 Task: Learn more about "searching for the perfect luxury property".
Action: Mouse moved to (336, 120)
Screenshot: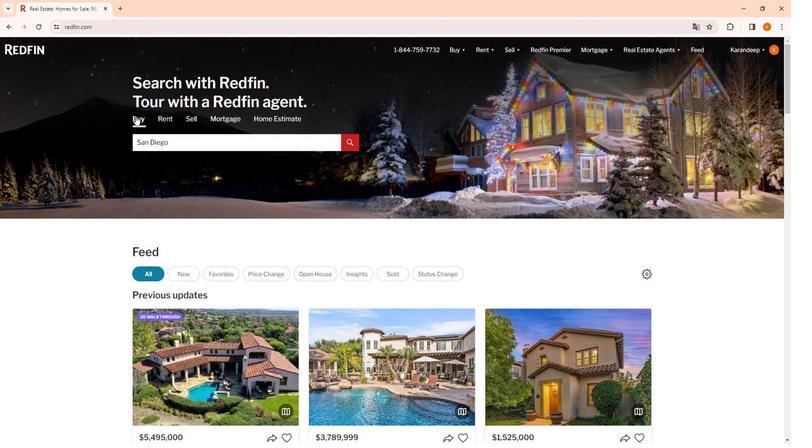 
Action: Mouse pressed left at (336, 120)
Screenshot: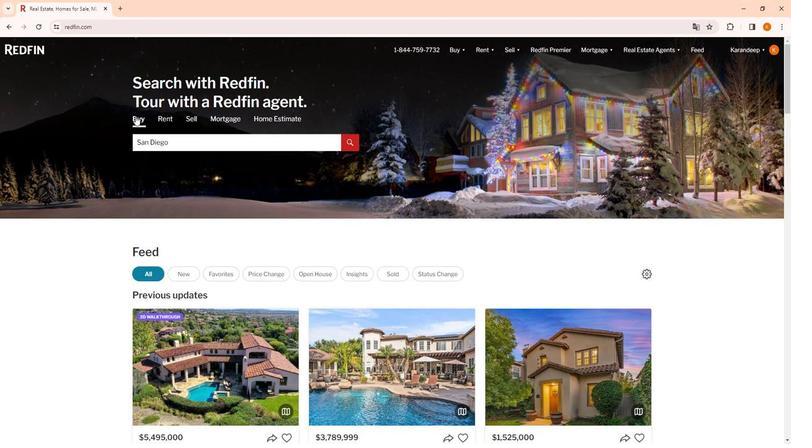 
Action: Mouse moved to (425, 147)
Screenshot: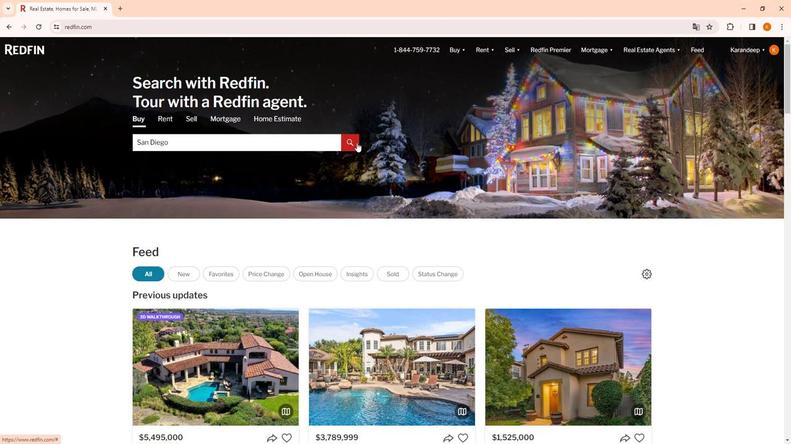 
Action: Mouse pressed left at (425, 147)
Screenshot: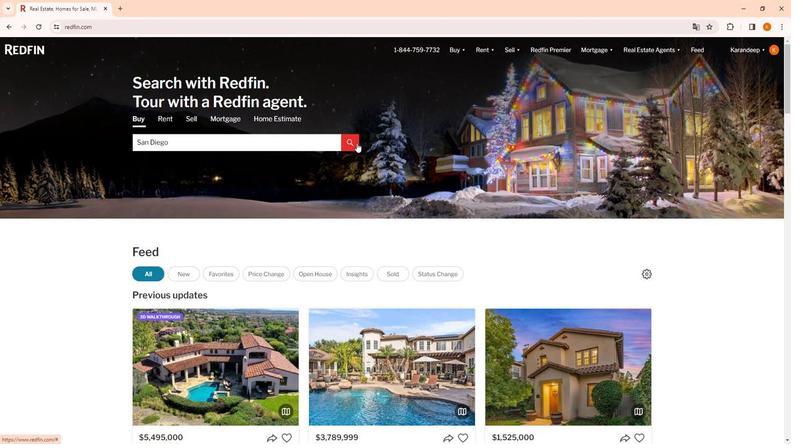 
Action: Mouse moved to (468, 55)
Screenshot: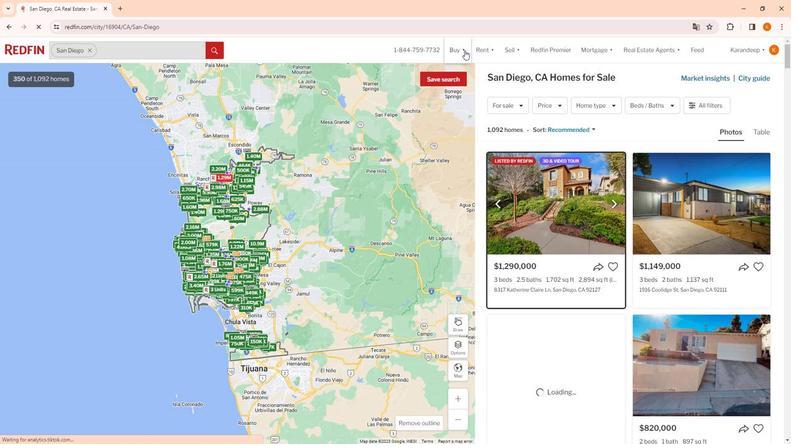 
Action: Mouse pressed left at (468, 55)
Screenshot: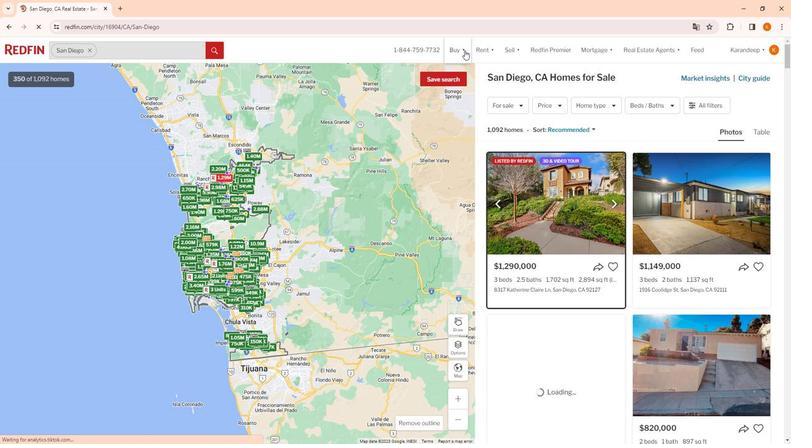 
Action: Mouse moved to (537, 149)
Screenshot: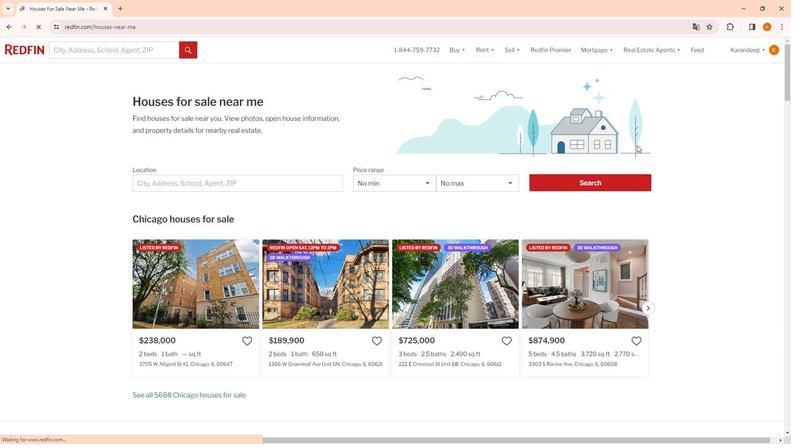
Action: Mouse scrolled (537, 149) with delta (0, 0)
Screenshot: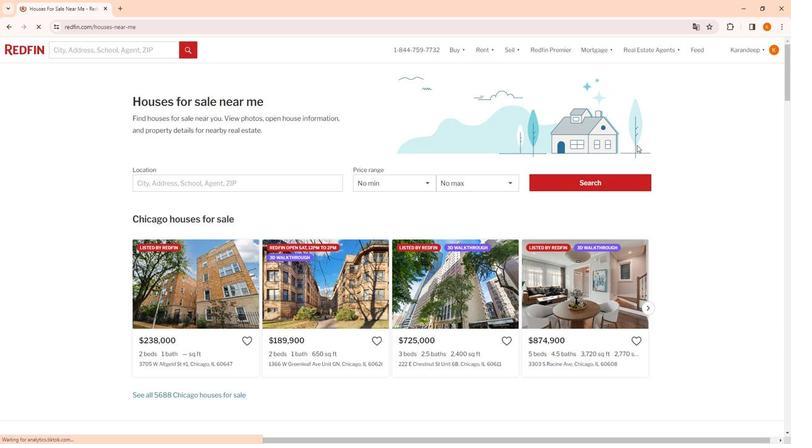 
Action: Mouse scrolled (537, 149) with delta (0, 0)
Screenshot: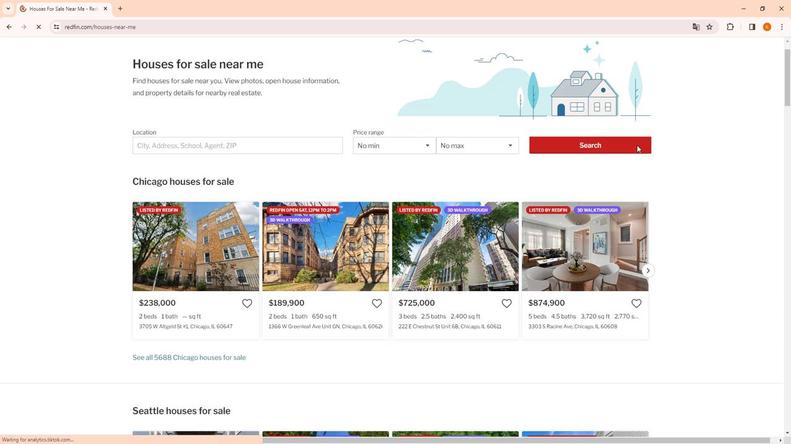
Action: Mouse moved to (493, 127)
Screenshot: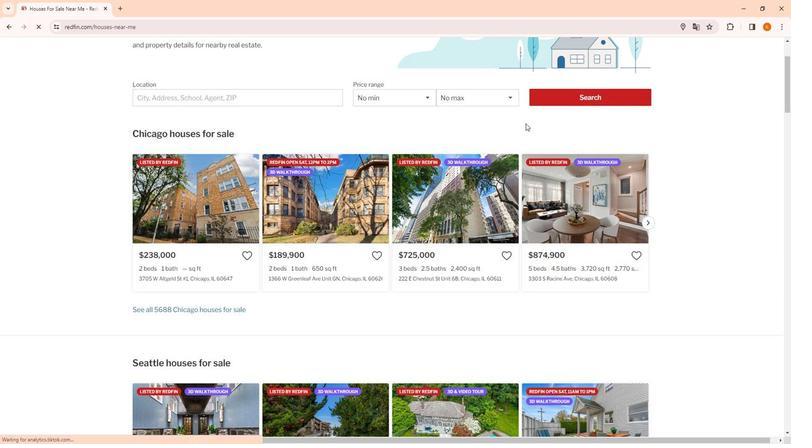 
Action: Mouse scrolled (493, 128) with delta (0, 0)
Screenshot: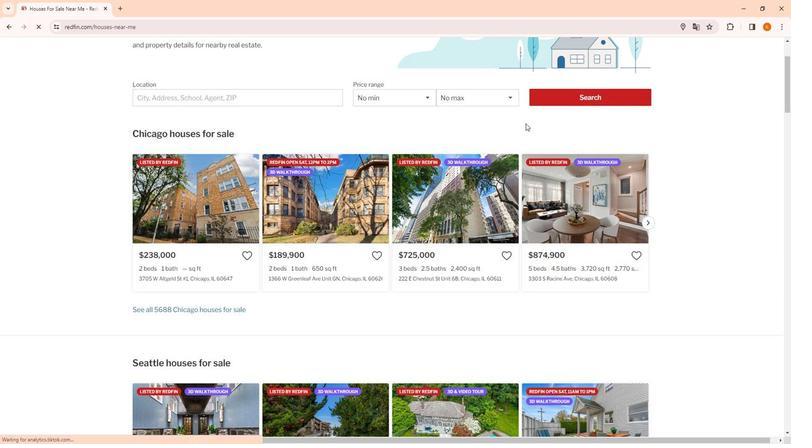 
Action: Mouse moved to (492, 127)
Screenshot: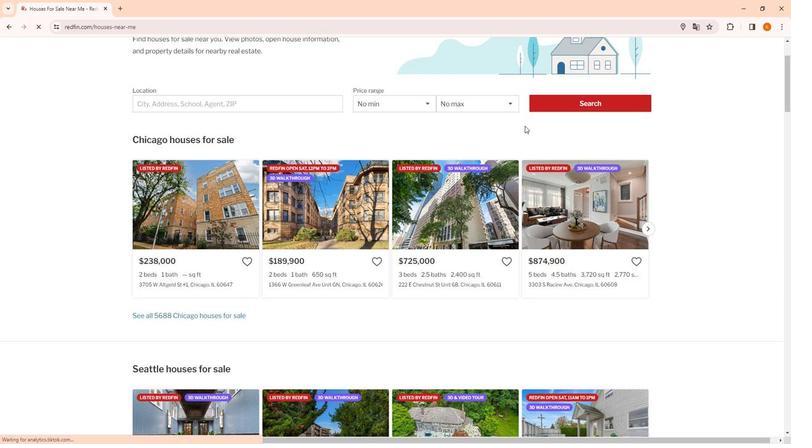 
Action: Mouse scrolled (492, 128) with delta (0, 0)
Screenshot: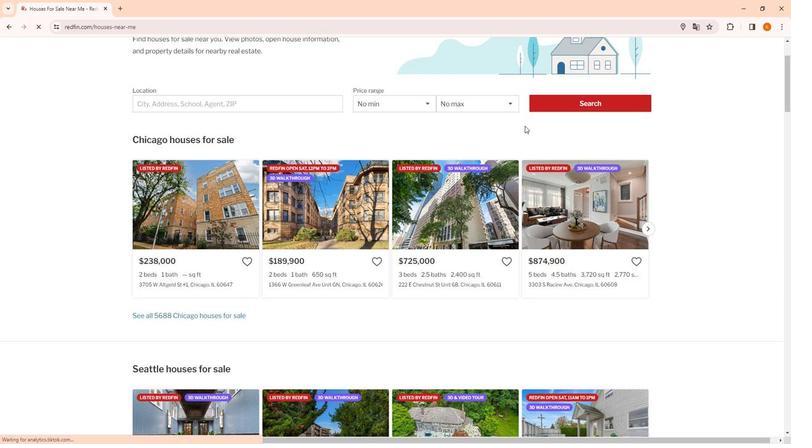 
Action: Mouse moved to (492, 129)
Screenshot: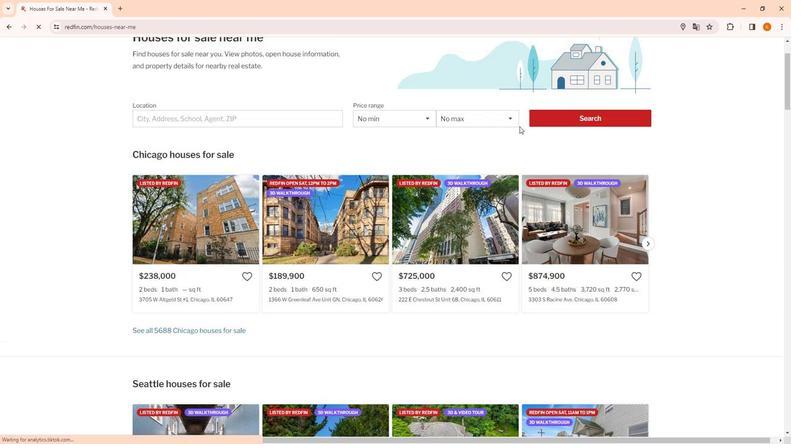 
Action: Mouse scrolled (492, 130) with delta (0, 0)
Screenshot: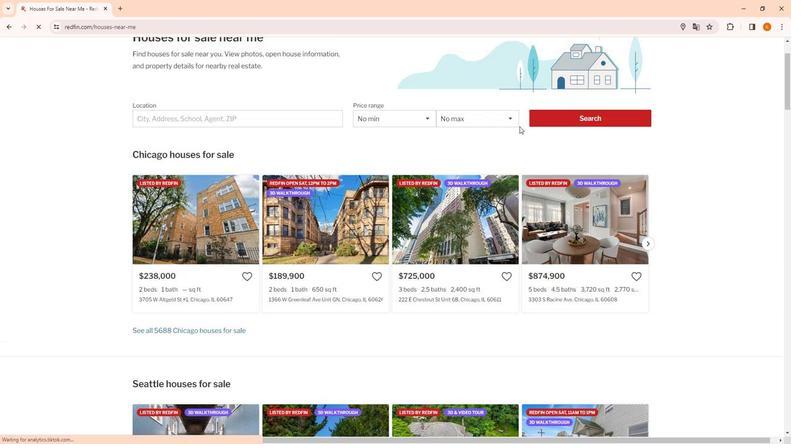 
Action: Mouse moved to (491, 131)
Screenshot: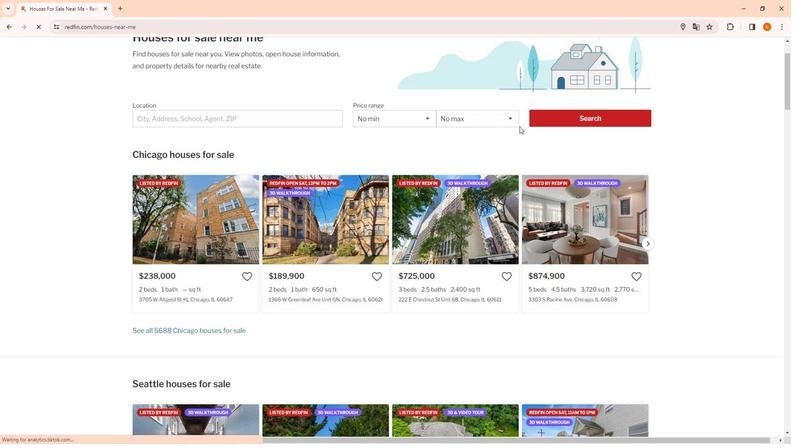 
Action: Mouse scrolled (491, 131) with delta (0, 0)
Screenshot: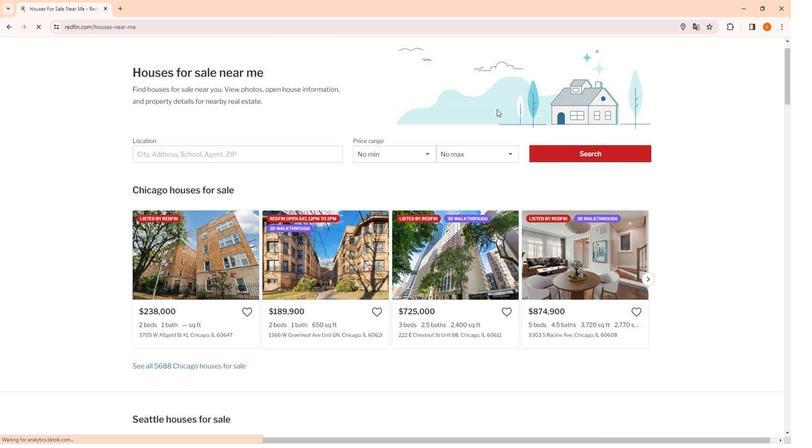 
Action: Mouse moved to (474, 98)
Screenshot: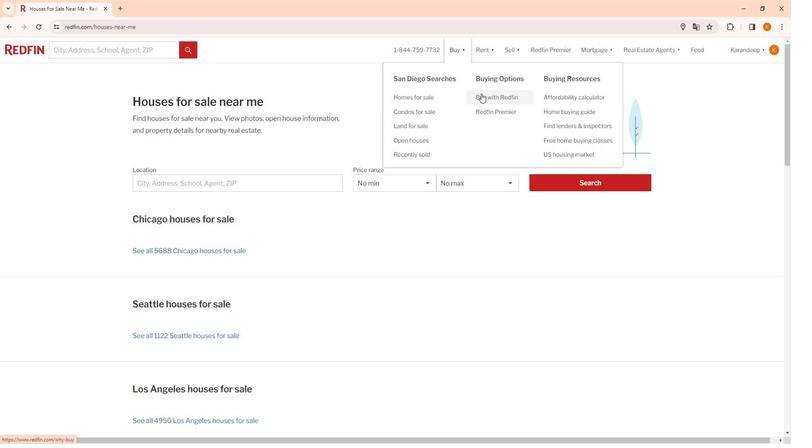 
Action: Mouse pressed left at (474, 98)
Screenshot: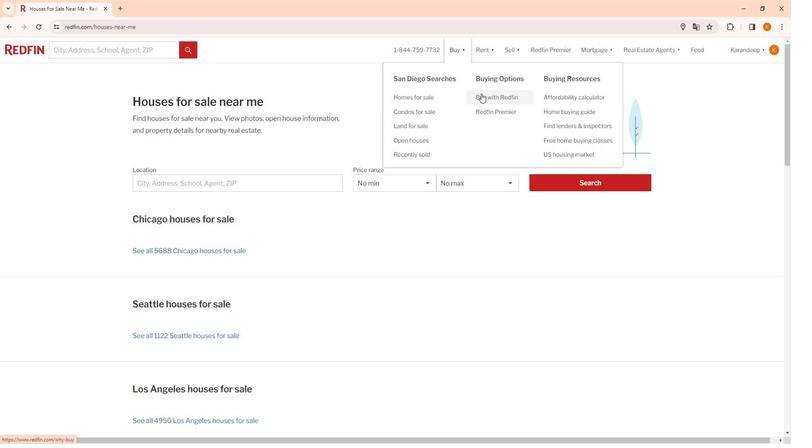 
Action: Mouse moved to (398, 206)
Screenshot: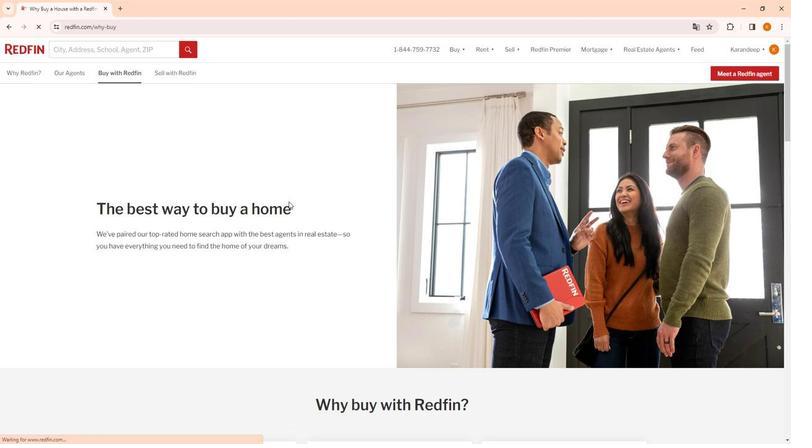 
Action: Mouse scrolled (398, 205) with delta (0, 0)
Screenshot: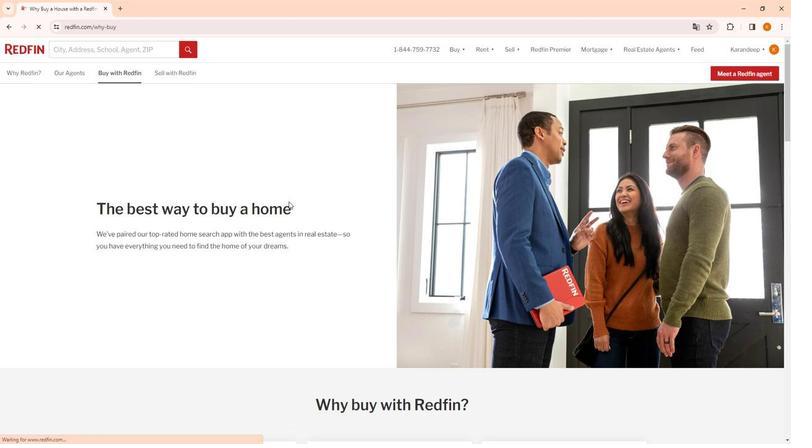 
Action: Mouse scrolled (398, 205) with delta (0, 0)
Screenshot: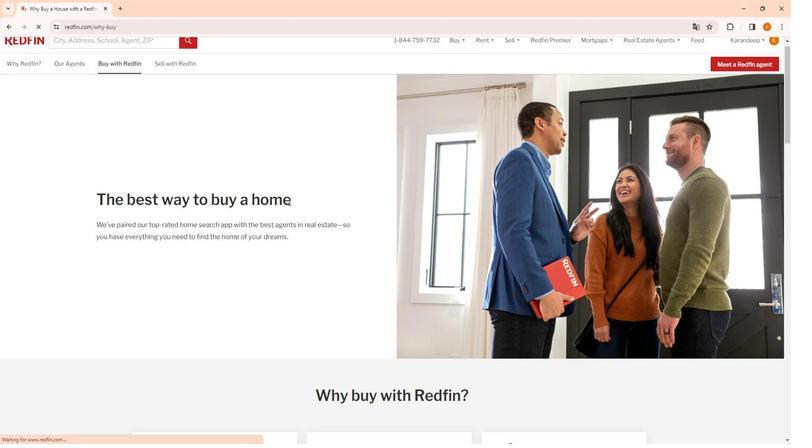 
Action: Mouse moved to (398, 206)
Screenshot: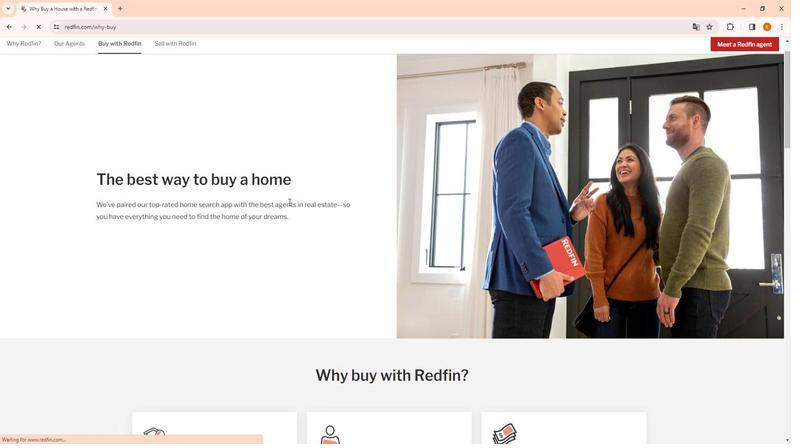 
Action: Mouse scrolled (398, 206) with delta (0, 0)
Screenshot: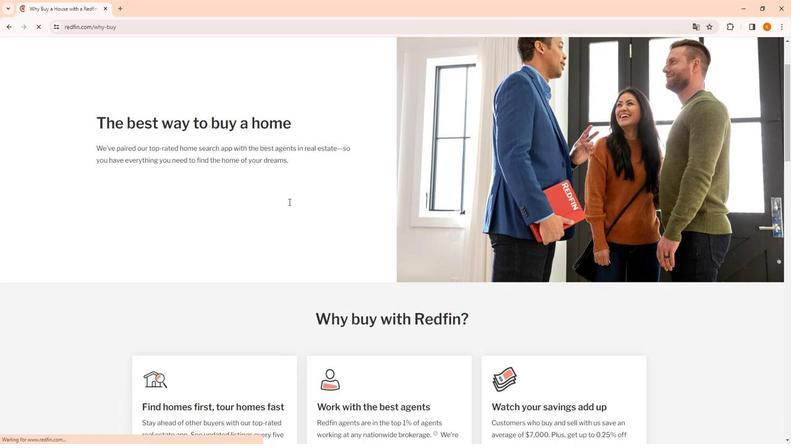 
Action: Mouse scrolled (398, 206) with delta (0, 0)
Screenshot: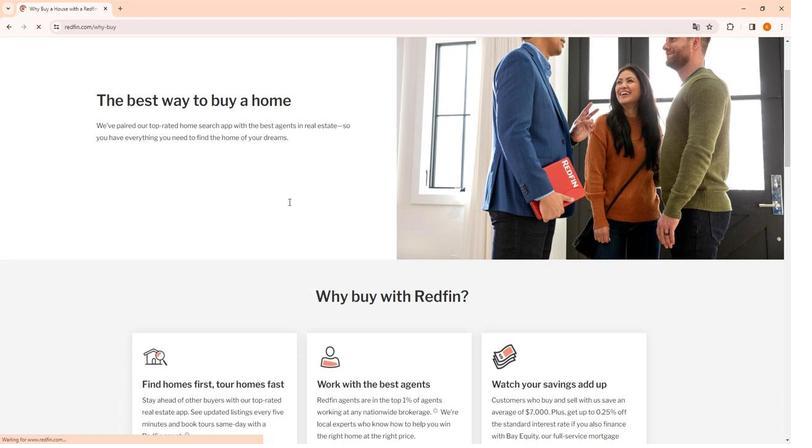 
Action: Mouse moved to (398, 206)
Screenshot: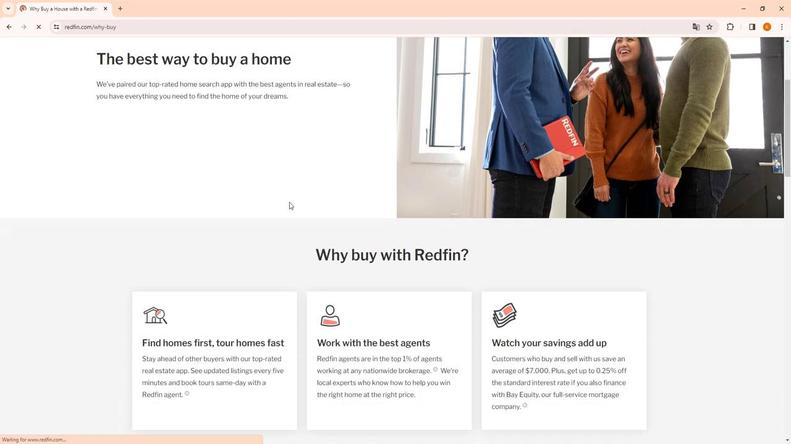 
Action: Mouse scrolled (398, 206) with delta (0, 0)
Screenshot: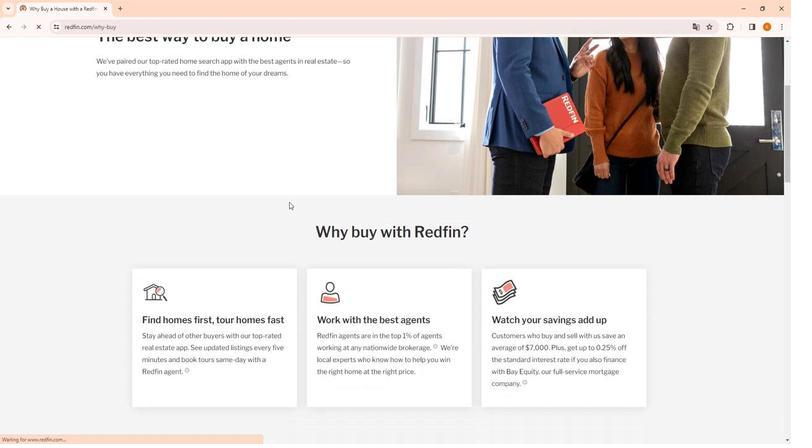 
Action: Mouse scrolled (398, 206) with delta (0, 0)
Screenshot: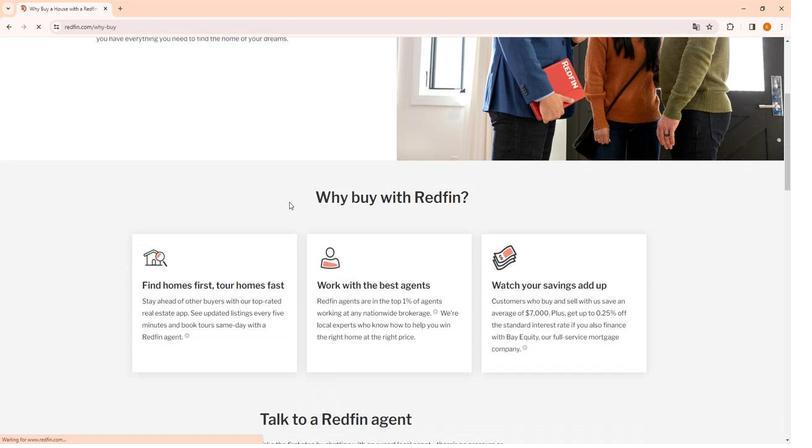 
Action: Mouse scrolled (398, 206) with delta (0, 0)
Screenshot: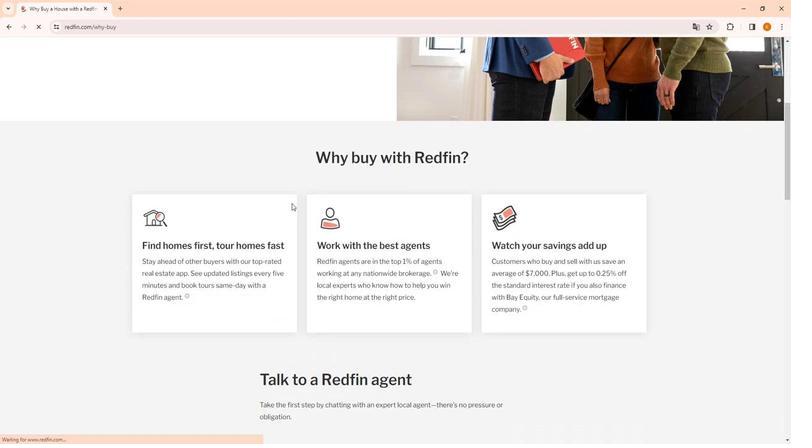
Action: Mouse moved to (399, 208)
Screenshot: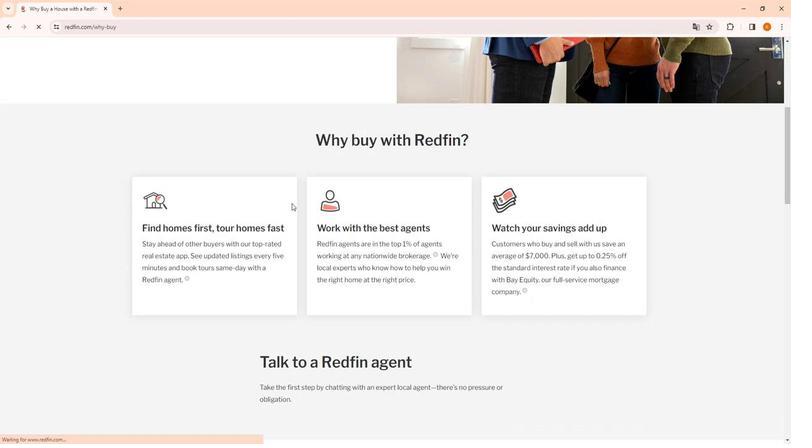 
Action: Mouse scrolled (399, 207) with delta (0, 0)
Screenshot: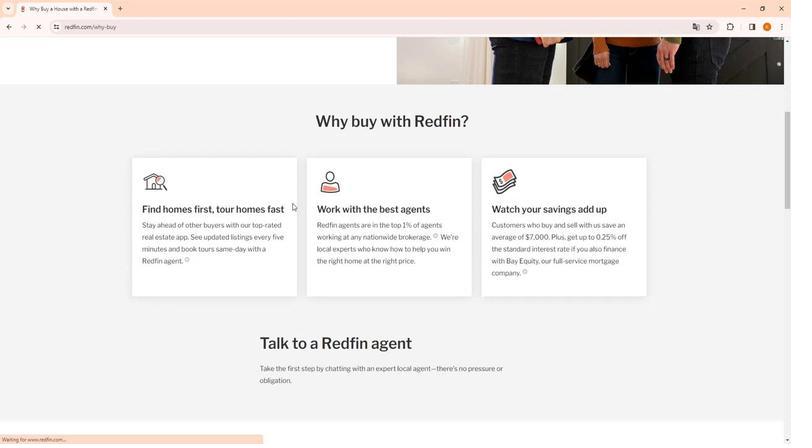 
Action: Mouse moved to (399, 209)
Screenshot: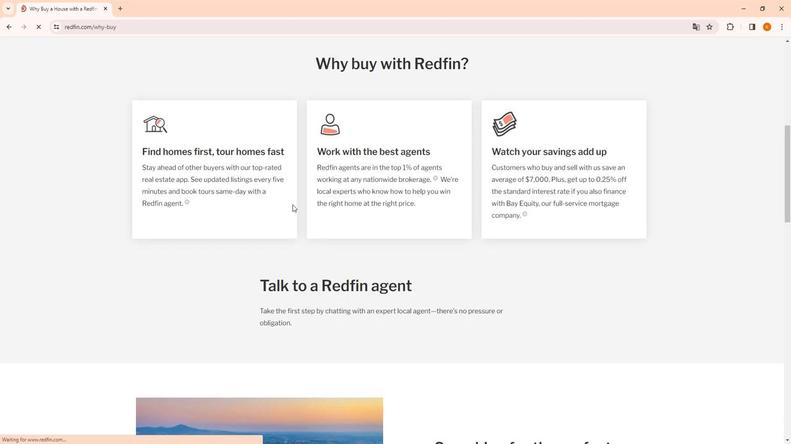 
Action: Mouse scrolled (399, 208) with delta (0, 0)
Screenshot: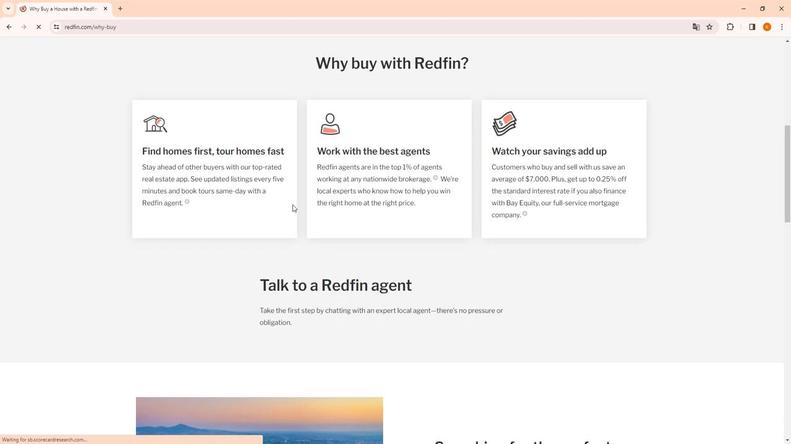 
Action: Mouse scrolled (399, 208) with delta (0, 0)
Screenshot: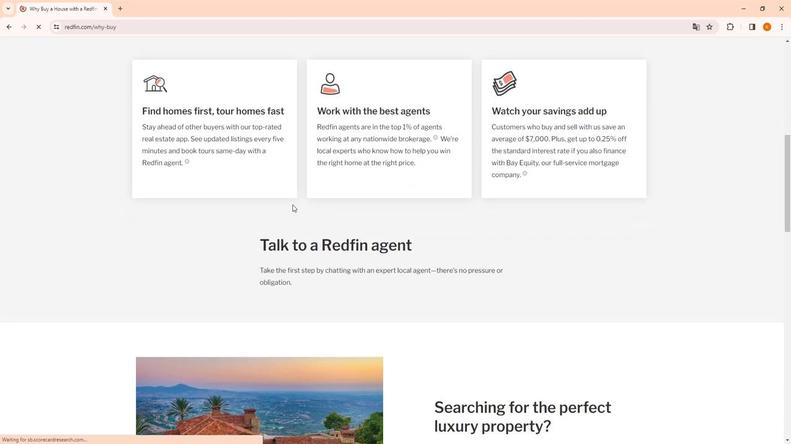 
Action: Mouse scrolled (399, 208) with delta (0, 0)
Screenshot: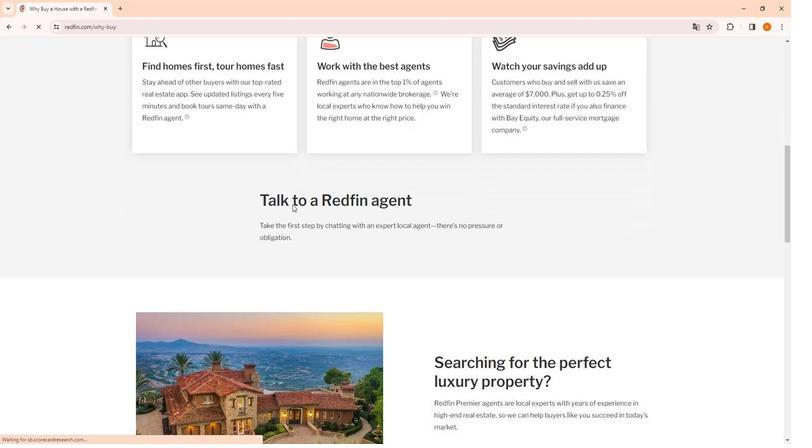 
Action: Mouse moved to (399, 215)
Screenshot: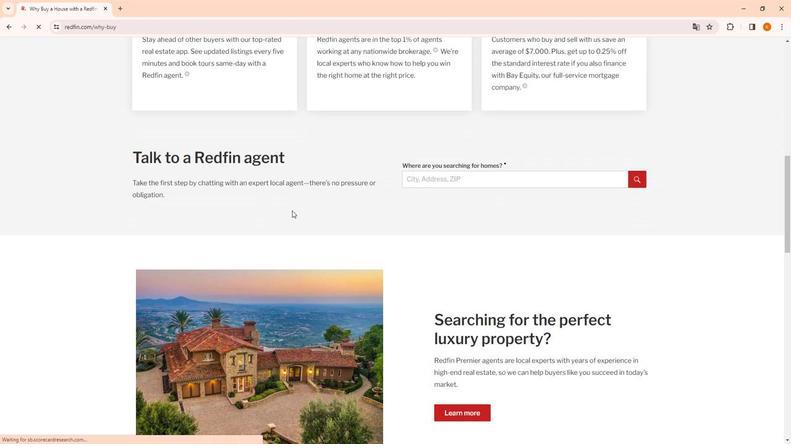 
Action: Mouse scrolled (399, 215) with delta (0, 0)
Screenshot: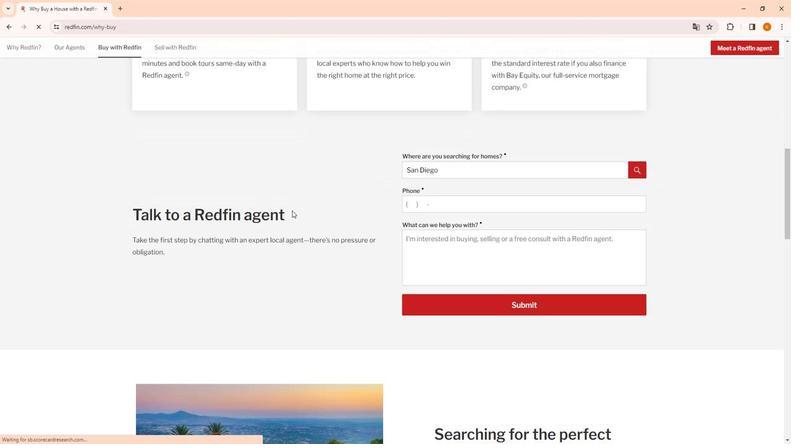 
Action: Mouse scrolled (399, 215) with delta (0, 0)
Screenshot: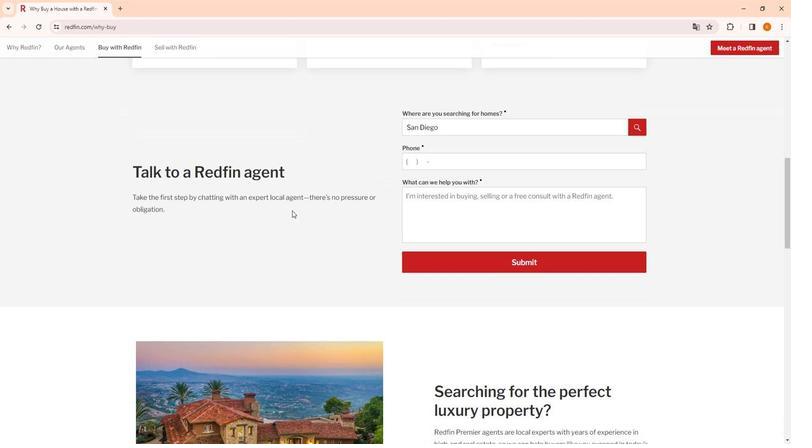 
Action: Mouse scrolled (399, 215) with delta (0, 0)
Screenshot: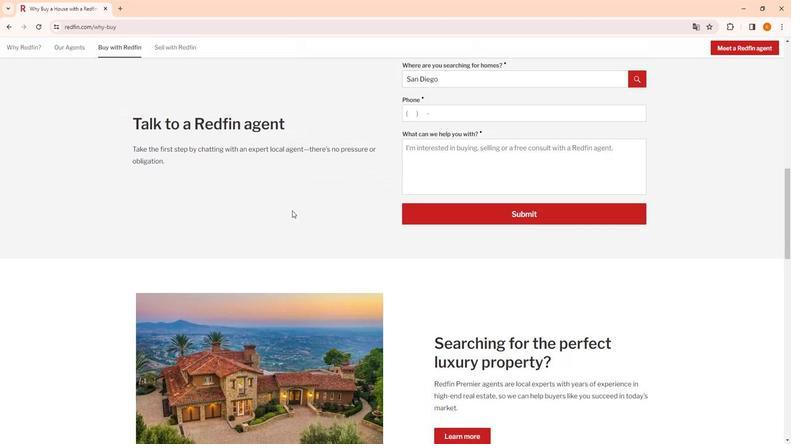 
Action: Mouse moved to (399, 215)
Screenshot: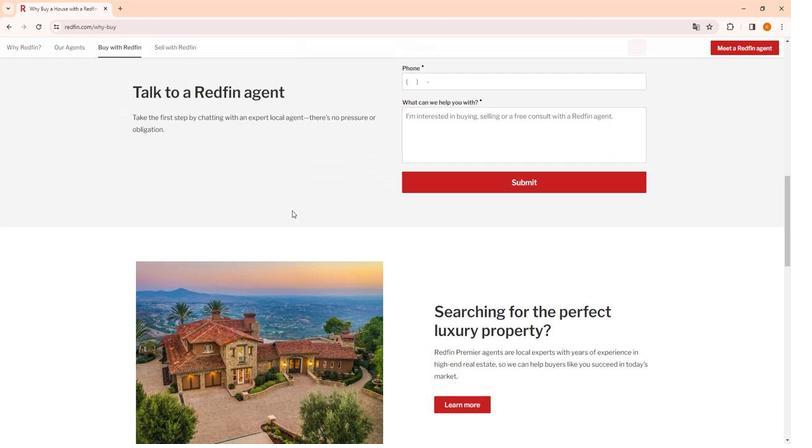 
Action: Mouse scrolled (399, 215) with delta (0, 0)
Screenshot: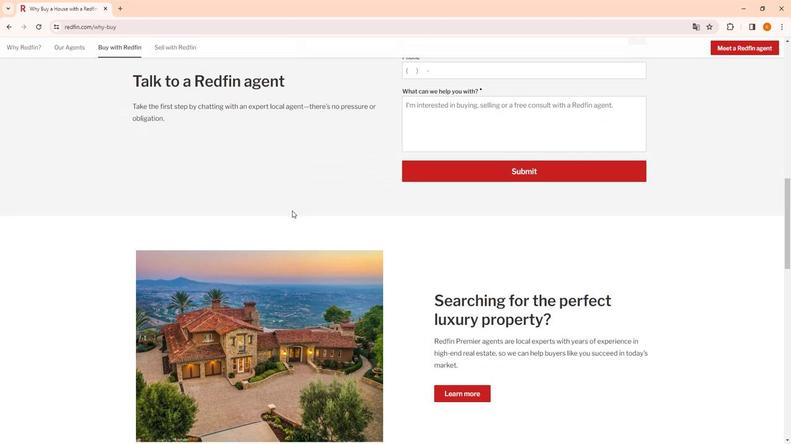 
Action: Mouse moved to (415, 275)
Screenshot: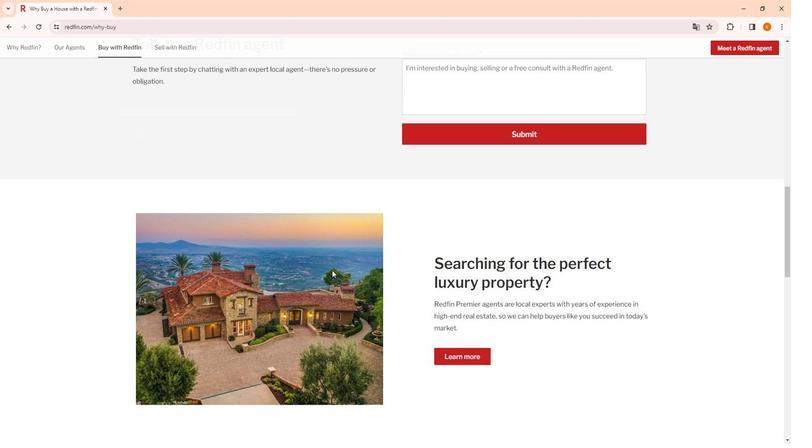 
Action: Mouse scrolled (415, 275) with delta (0, 0)
Screenshot: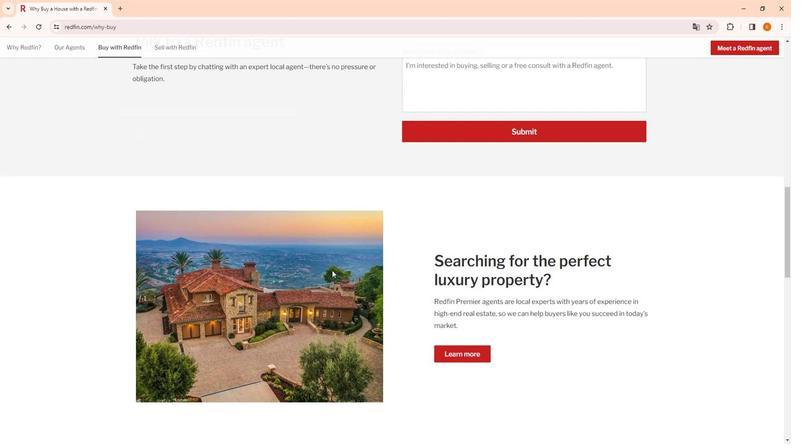 
Action: Mouse moved to (472, 321)
Screenshot: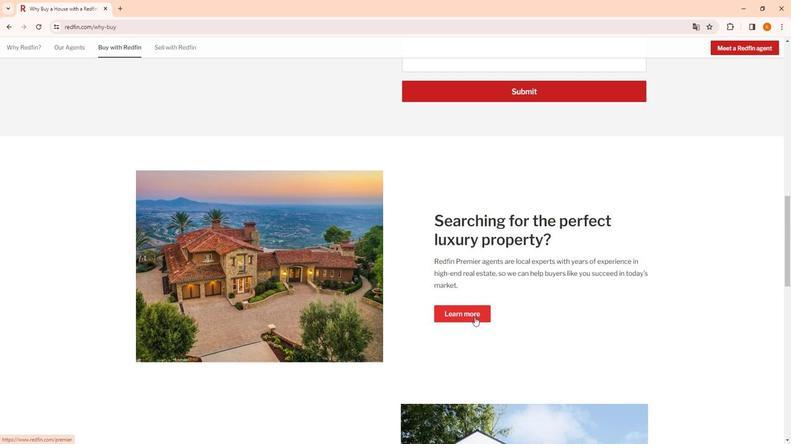 
Action: Mouse pressed left at (472, 321)
Screenshot: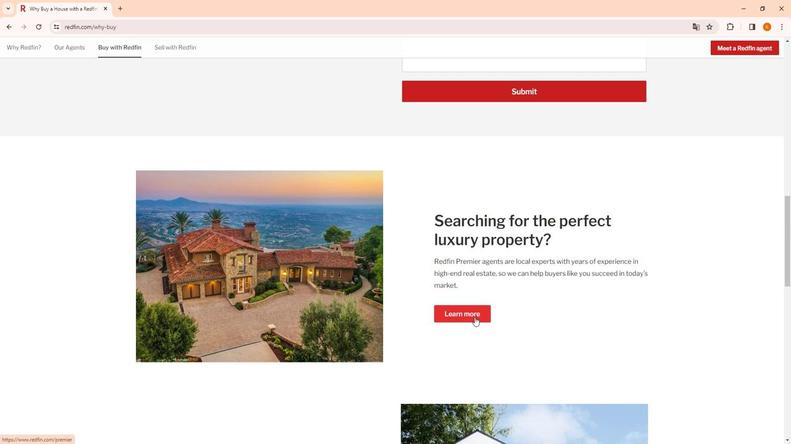 
Action: Mouse moved to (509, 307)
Screenshot: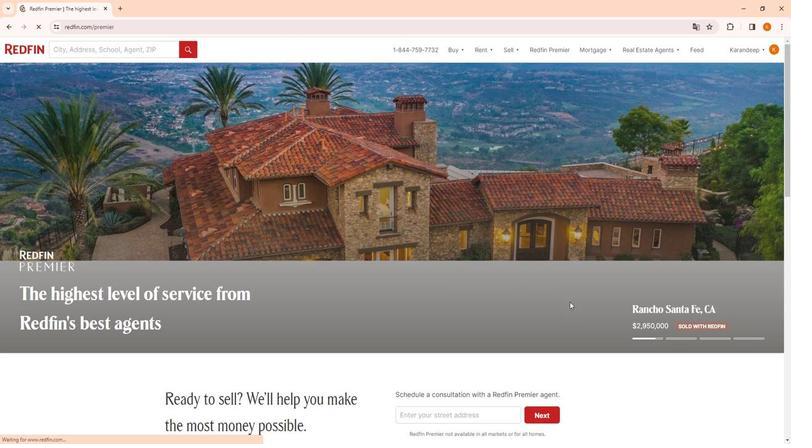 
Action: Mouse scrolled (509, 306) with delta (0, 0)
Screenshot: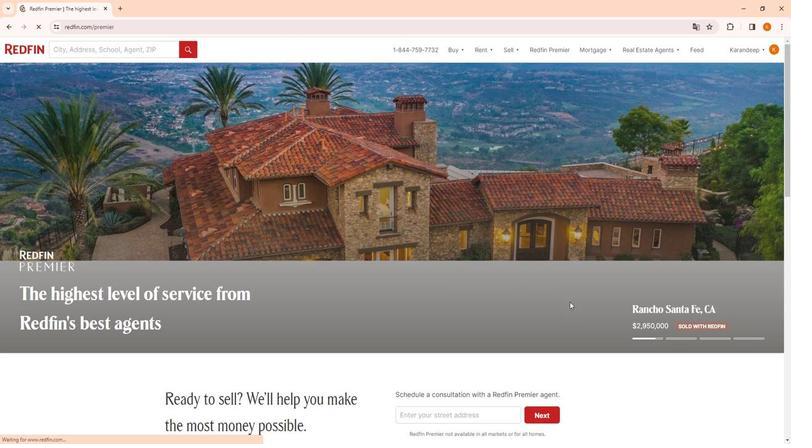 
Action: Mouse moved to (510, 307)
Screenshot: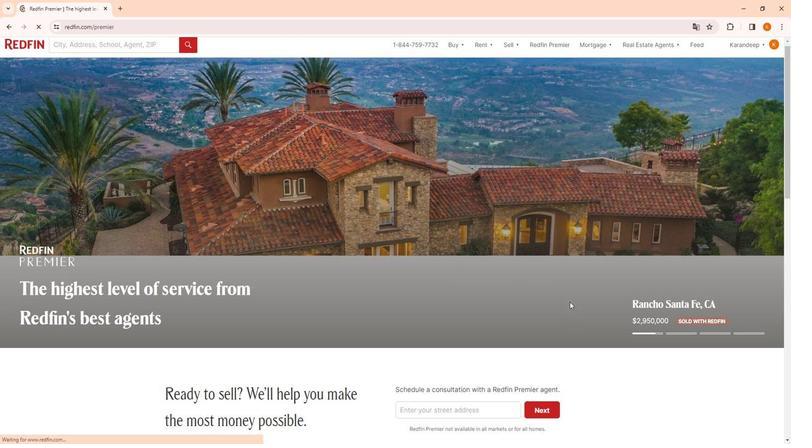
Action: Mouse scrolled (510, 306) with delta (0, 0)
Screenshot: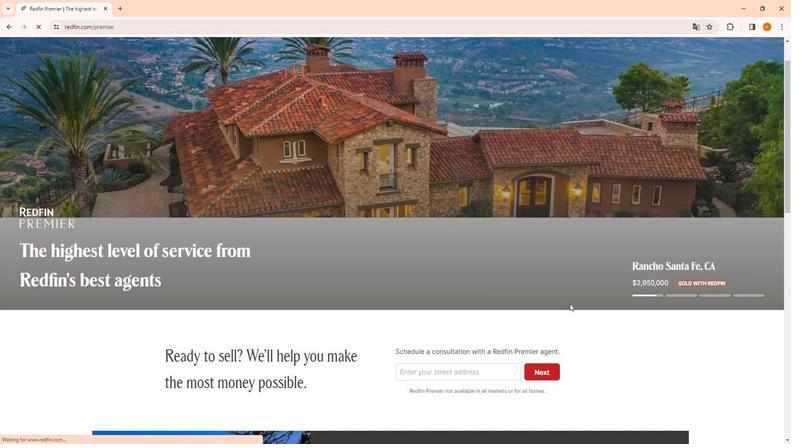 
Action: Mouse moved to (510, 313)
Screenshot: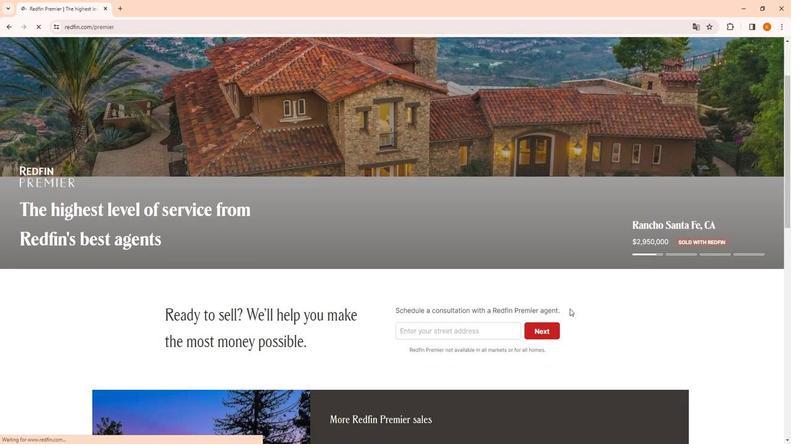 
Action: Mouse scrolled (510, 313) with delta (0, 0)
Screenshot: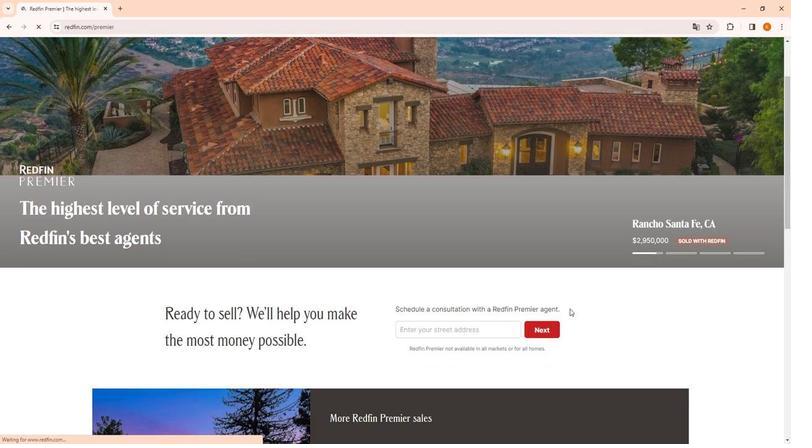 
Action: Mouse scrolled (510, 313) with delta (0, 0)
Screenshot: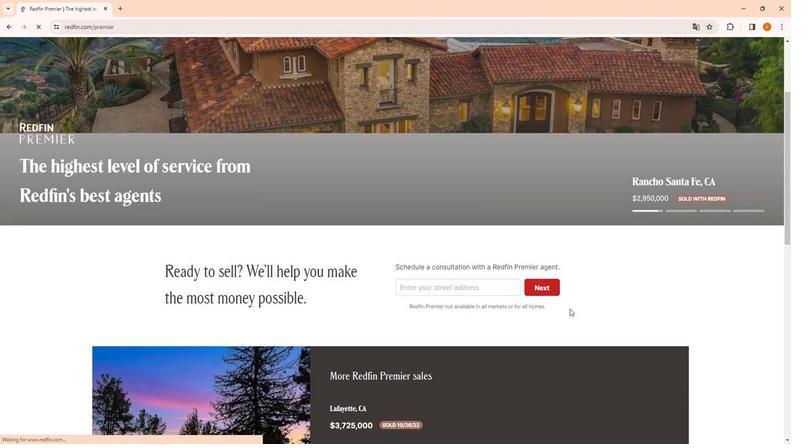 
Action: Mouse scrolled (510, 313) with delta (0, 0)
Screenshot: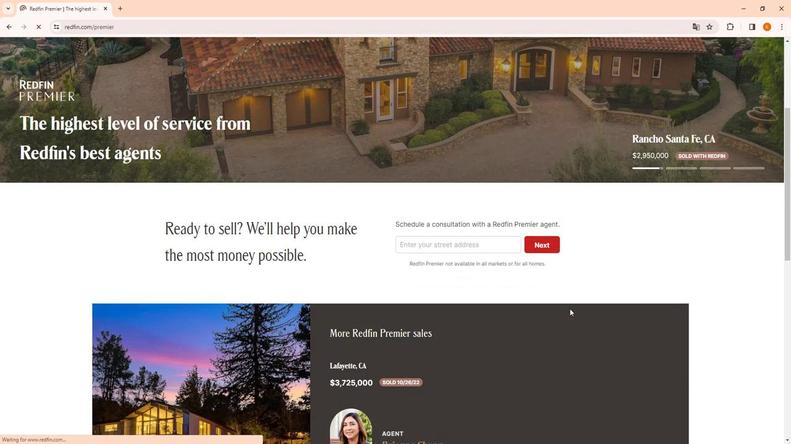 
Action: Mouse scrolled (510, 313) with delta (0, 0)
Screenshot: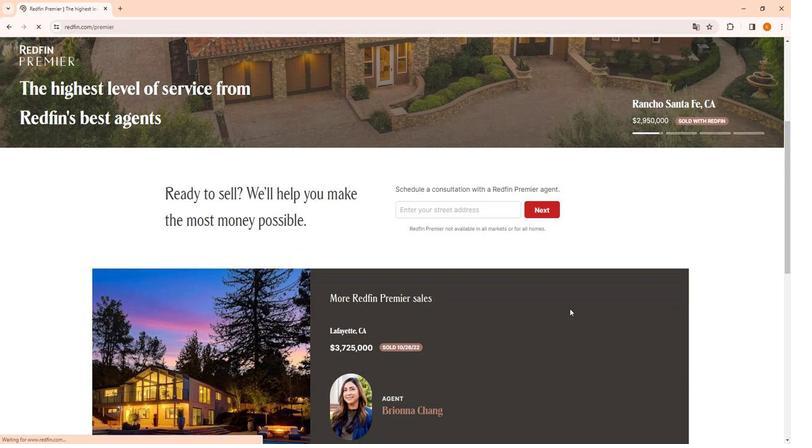 
Action: Mouse scrolled (510, 313) with delta (0, 0)
Screenshot: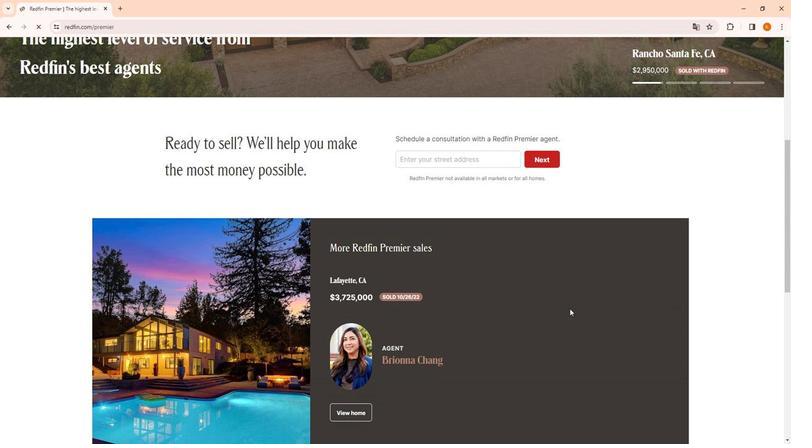 
Action: Mouse scrolled (510, 313) with delta (0, 0)
Screenshot: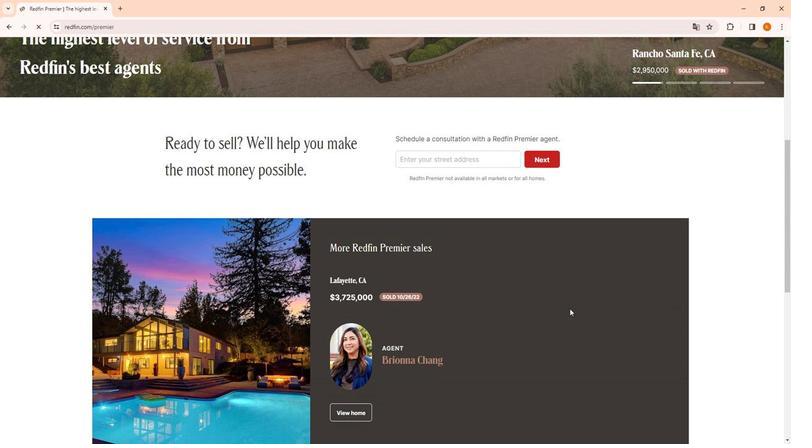 
Action: Mouse moved to (510, 313)
Screenshot: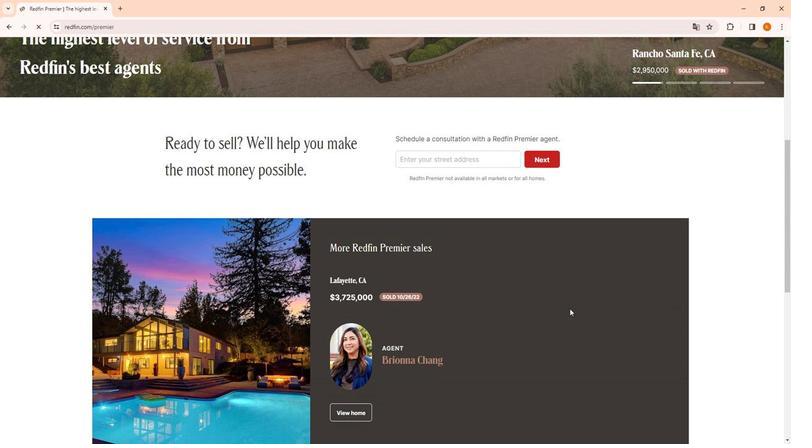 
